 Task: Write the name "softage" and Click find while find customer
Action: Mouse moved to (176, 20)
Screenshot: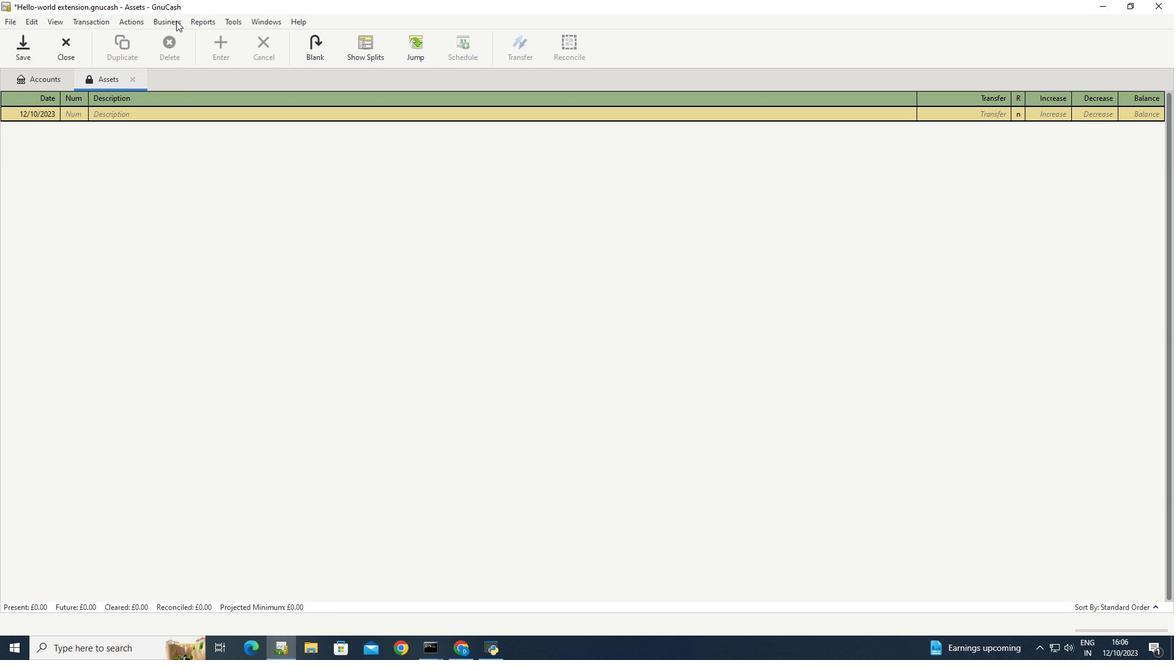 
Action: Mouse pressed left at (176, 20)
Screenshot: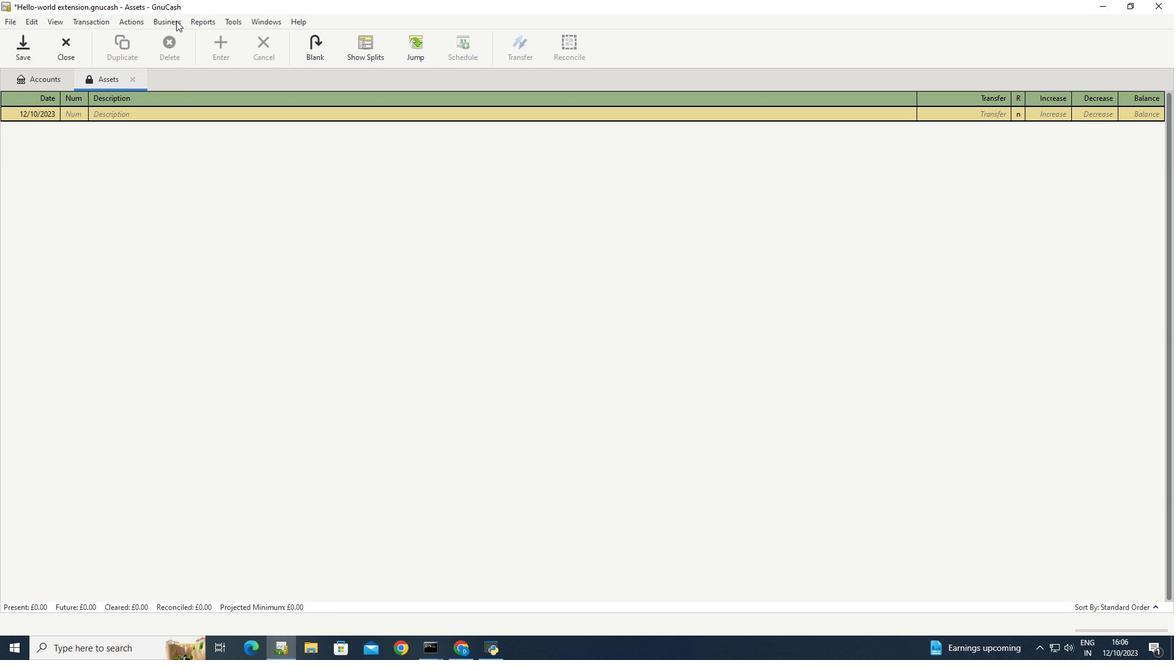 
Action: Mouse moved to (303, 67)
Screenshot: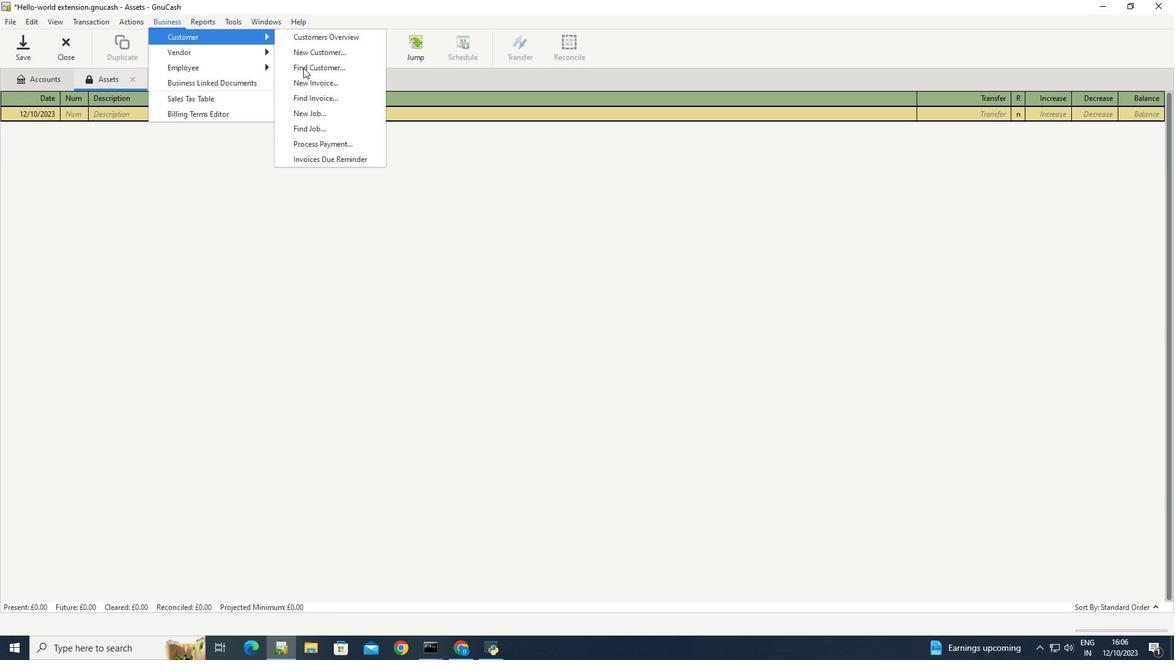 
Action: Mouse pressed left at (303, 67)
Screenshot: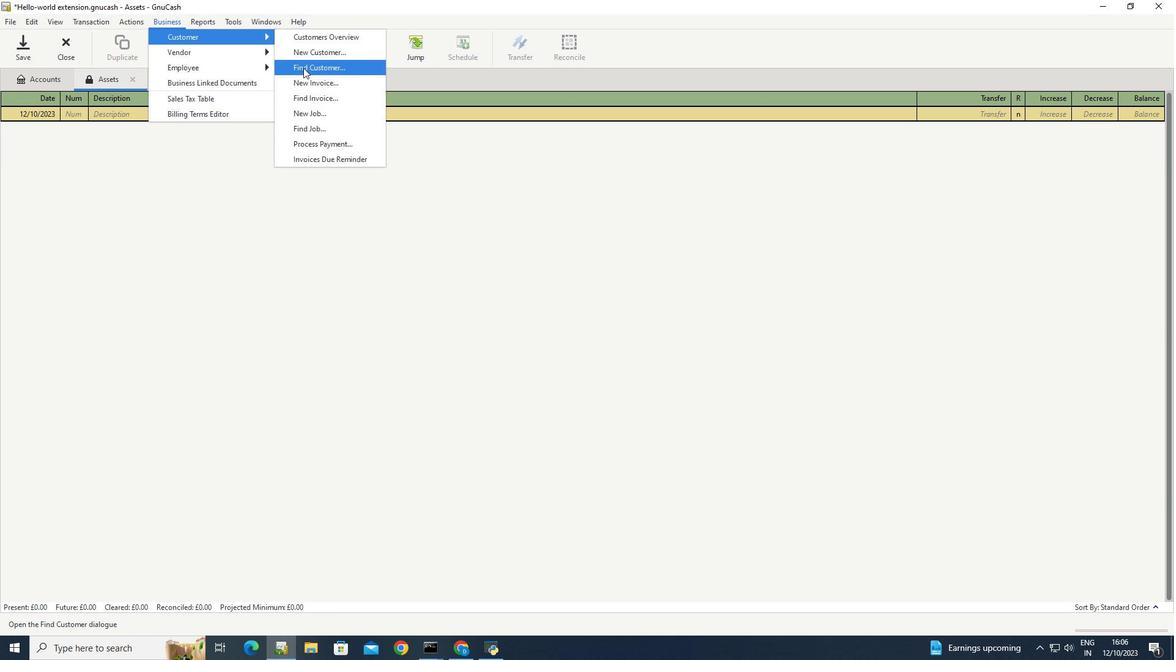 
Action: Mouse moved to (638, 291)
Screenshot: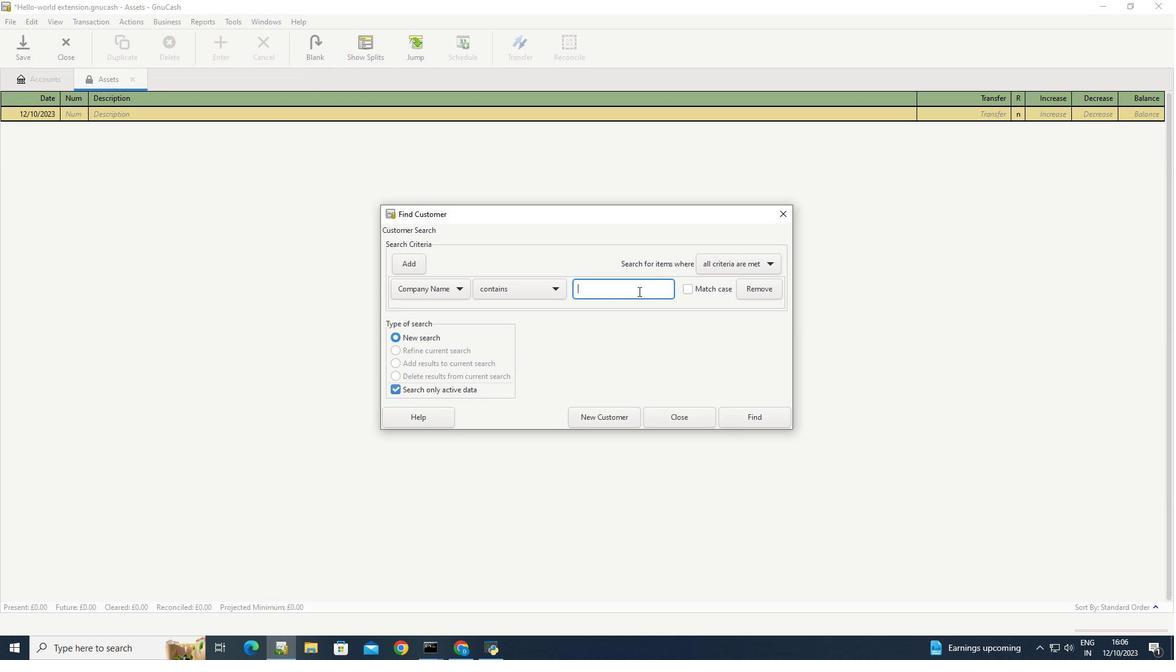 
Action: Mouse pressed left at (638, 291)
Screenshot: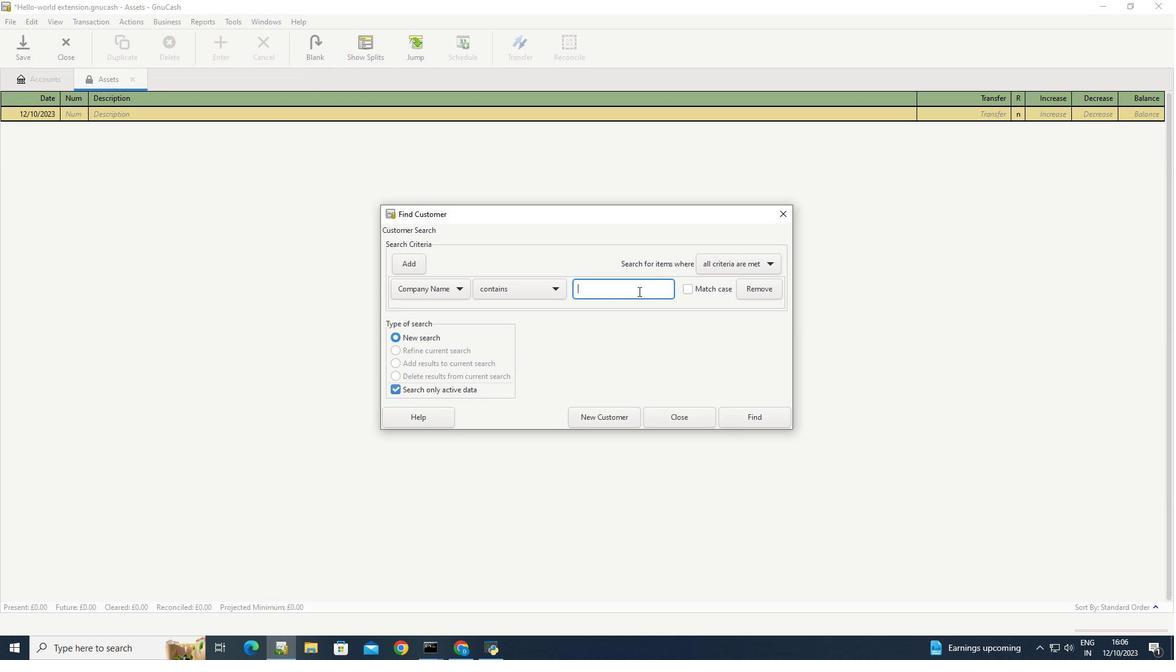 
Action: Key pressed <Key.caps_lock>S<Key.caps_lock>oftage
Screenshot: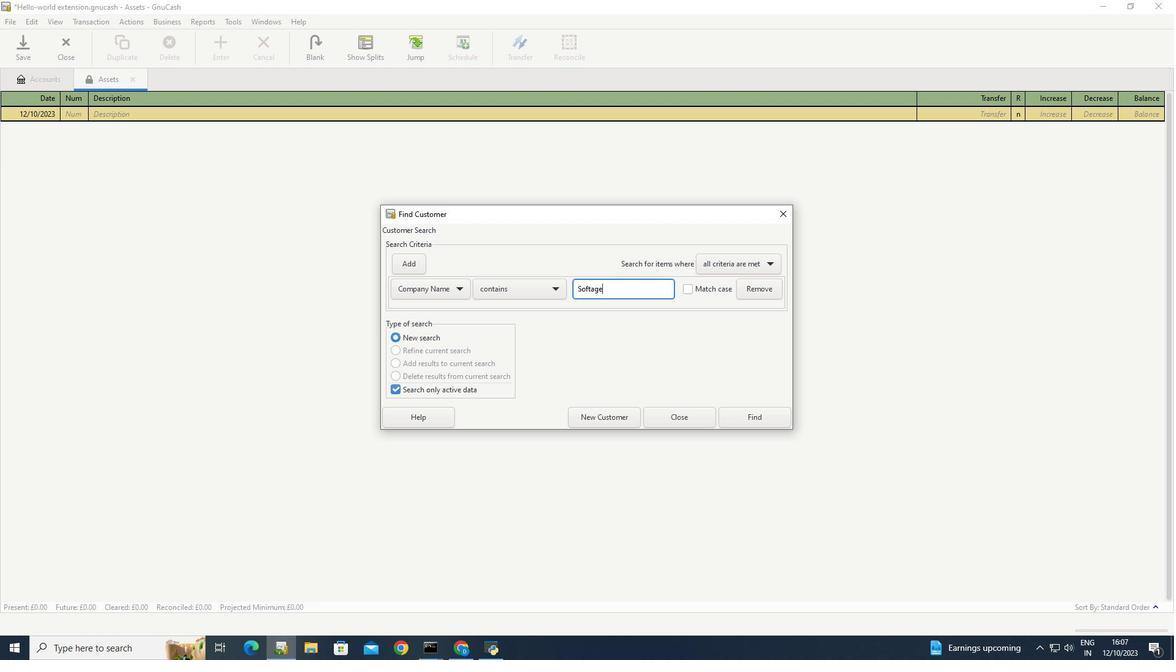 
Action: Mouse moved to (738, 414)
Screenshot: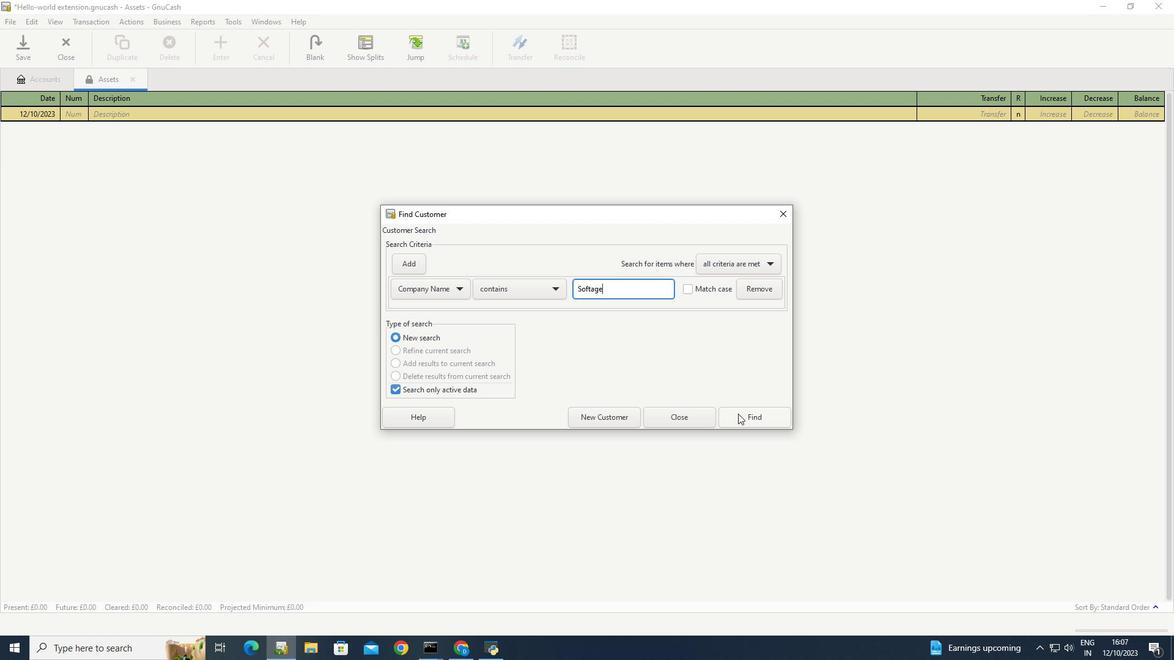 
Action: Mouse pressed left at (738, 414)
Screenshot: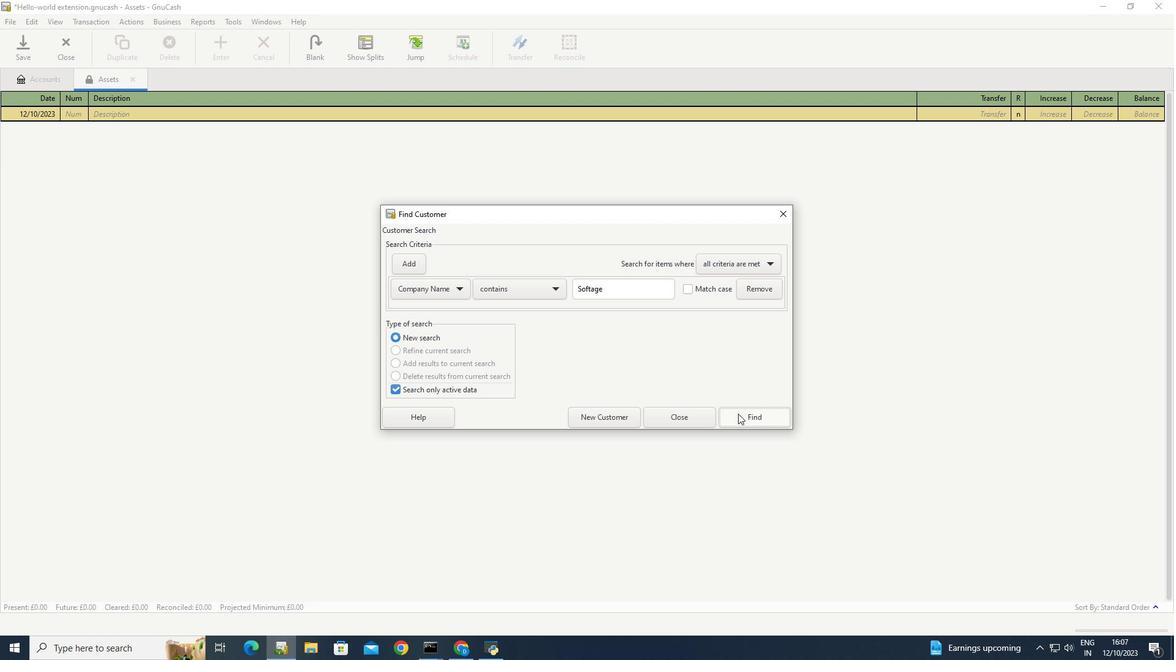 
